 Task: Search one way flight ticket for 2 adults, 2 children, 2 infants in seat in first from Nome: Nome Airport to Laramie: Laramie Regional Airport on 5-3-2023. Choice of flights is Southwest. Number of bags: 1 checked bag. Outbound departure time preference is 9:00.
Action: Mouse moved to (285, 250)
Screenshot: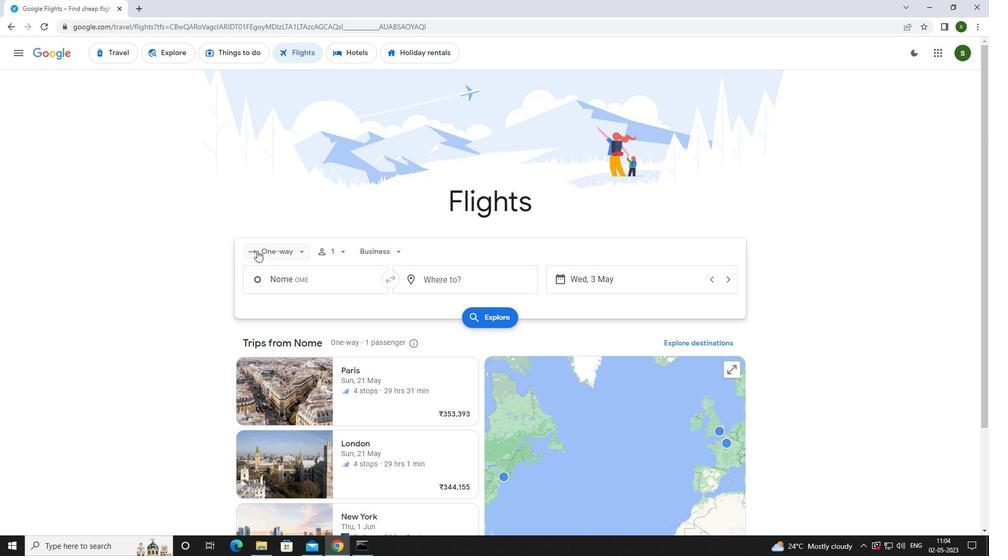 
Action: Mouse pressed left at (285, 250)
Screenshot: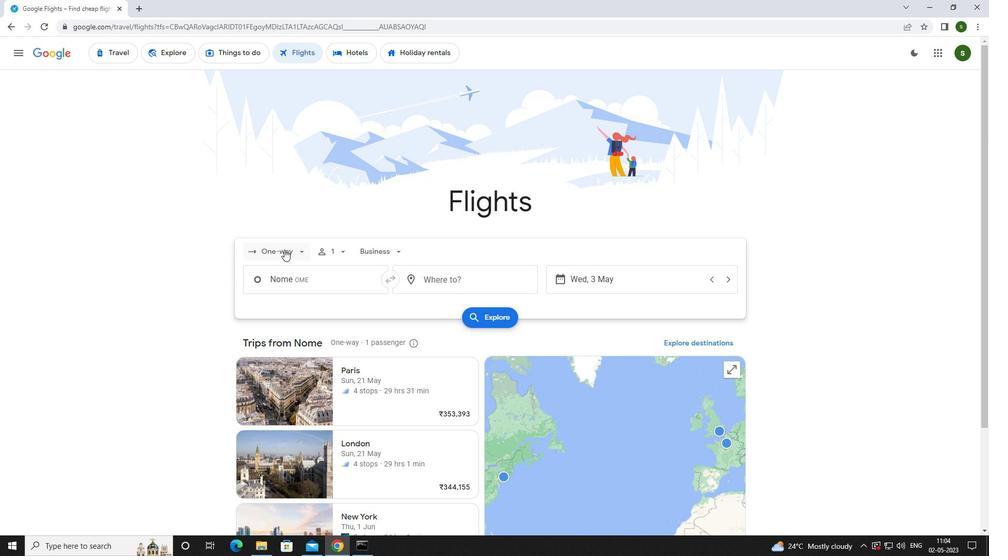 
Action: Mouse moved to (286, 299)
Screenshot: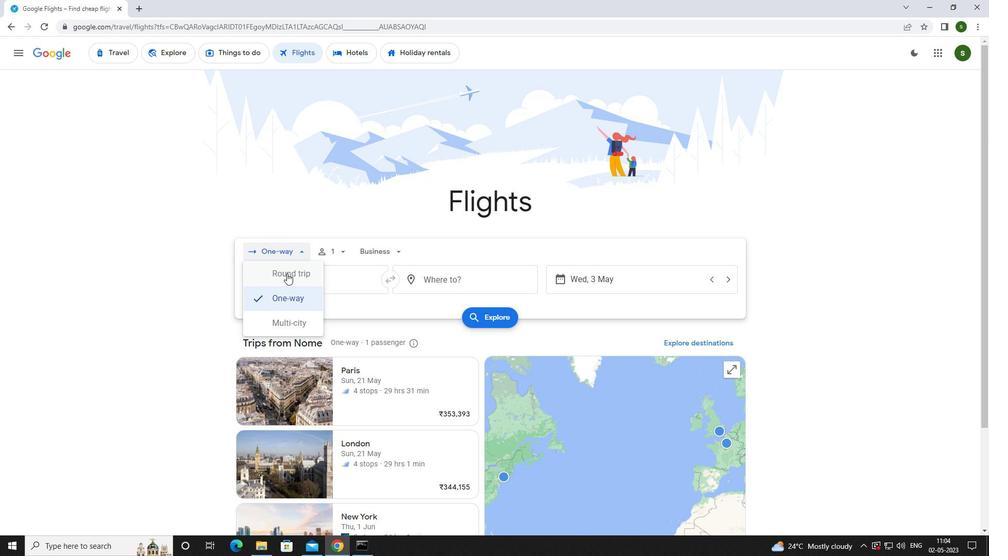 
Action: Mouse pressed left at (286, 299)
Screenshot: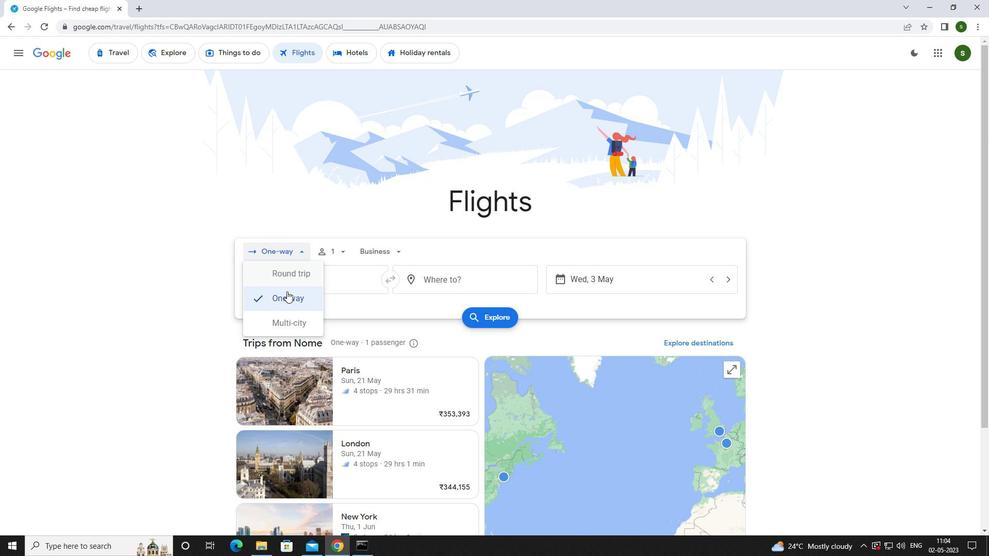 
Action: Mouse moved to (348, 256)
Screenshot: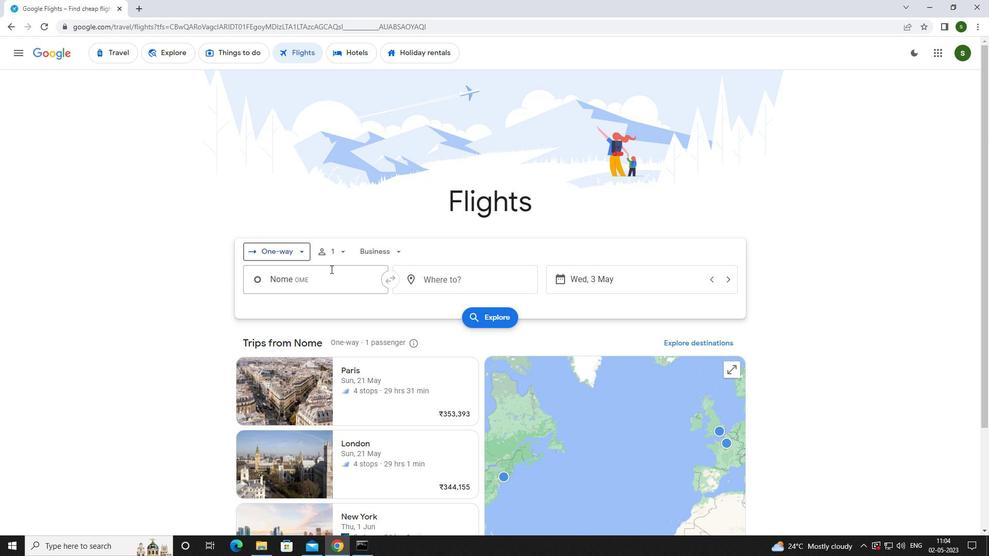 
Action: Mouse pressed left at (348, 256)
Screenshot: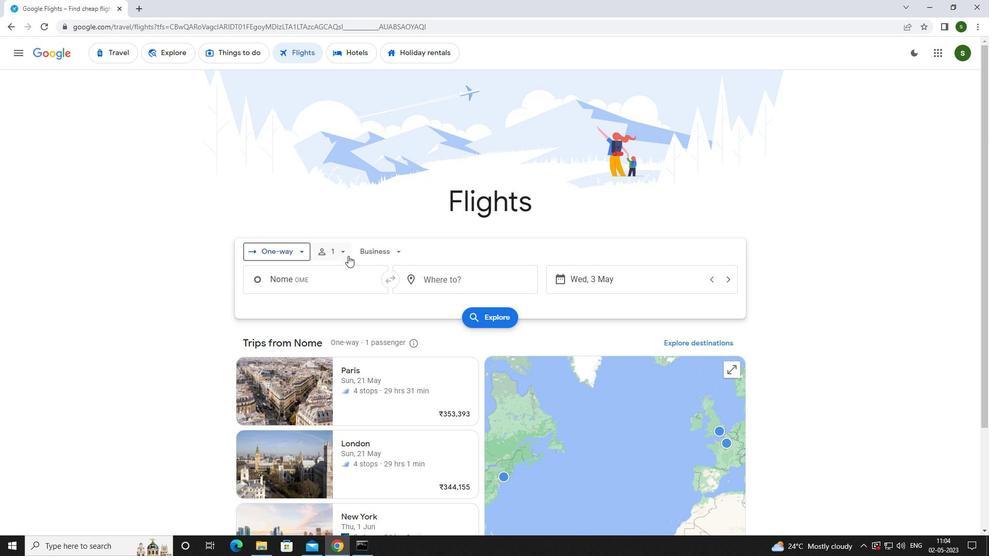 
Action: Mouse moved to (424, 280)
Screenshot: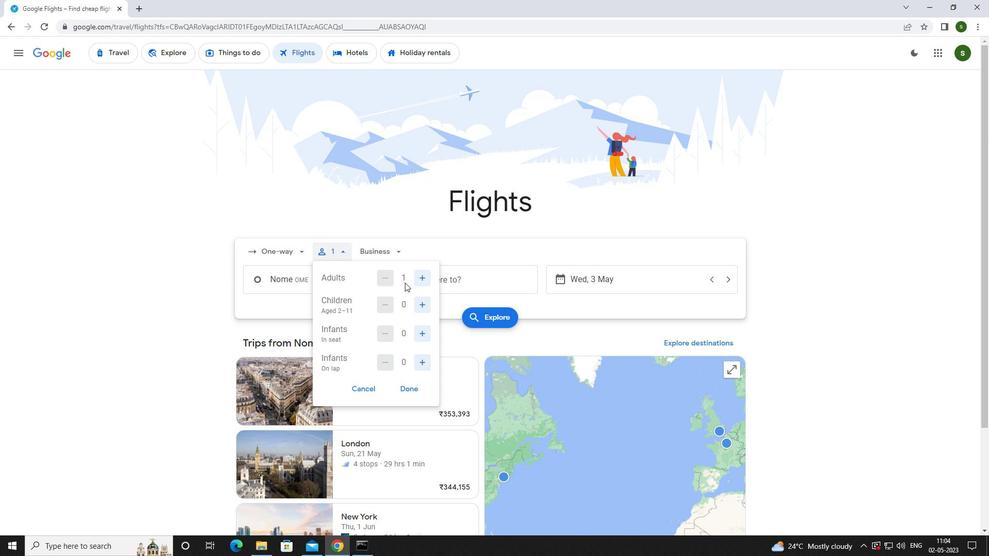
Action: Mouse pressed left at (424, 280)
Screenshot: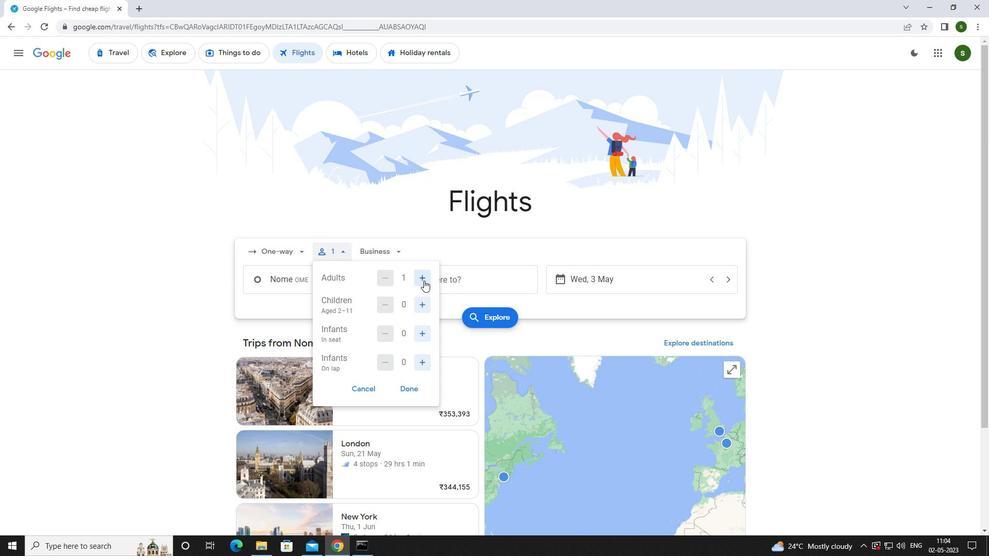 
Action: Mouse moved to (425, 305)
Screenshot: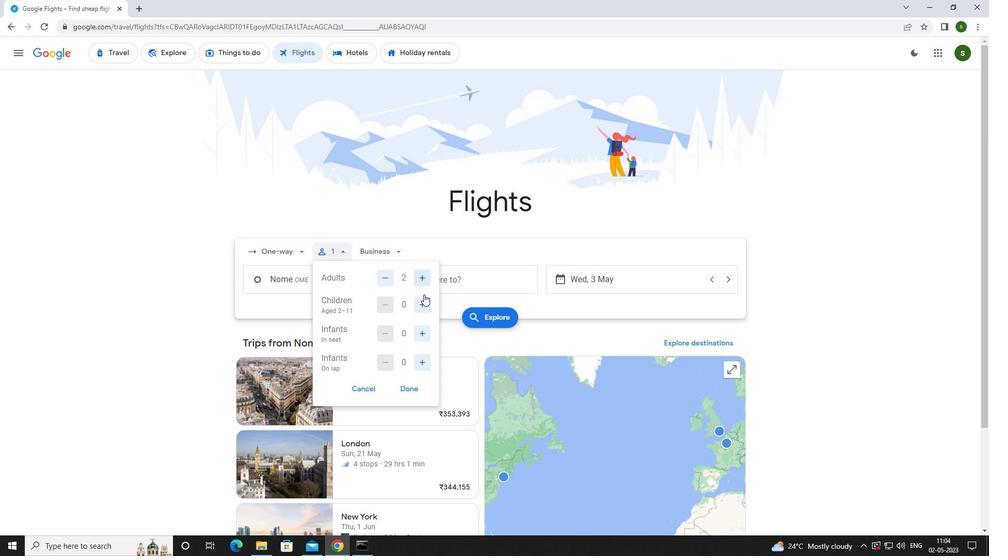 
Action: Mouse pressed left at (425, 305)
Screenshot: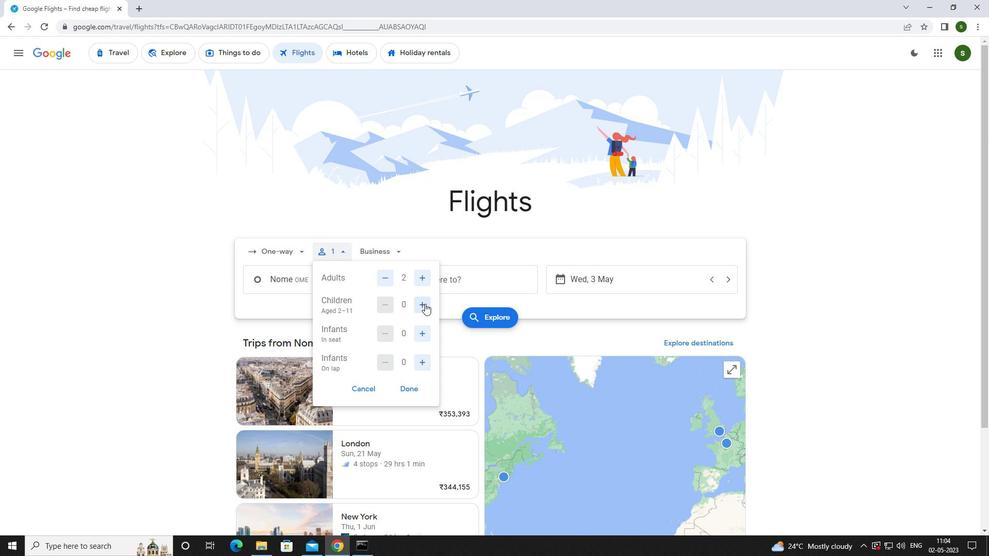 
Action: Mouse pressed left at (425, 305)
Screenshot: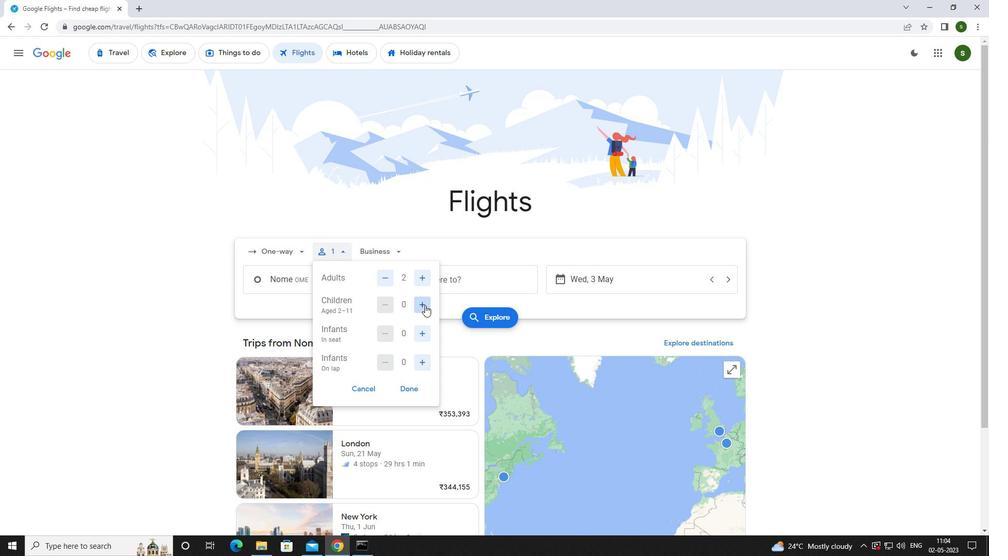 
Action: Mouse moved to (421, 331)
Screenshot: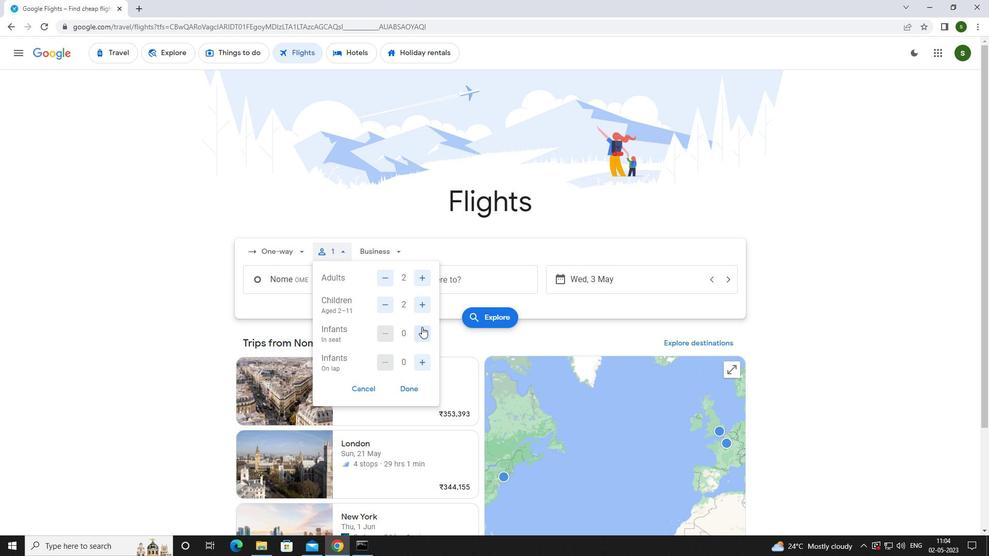 
Action: Mouse pressed left at (421, 331)
Screenshot: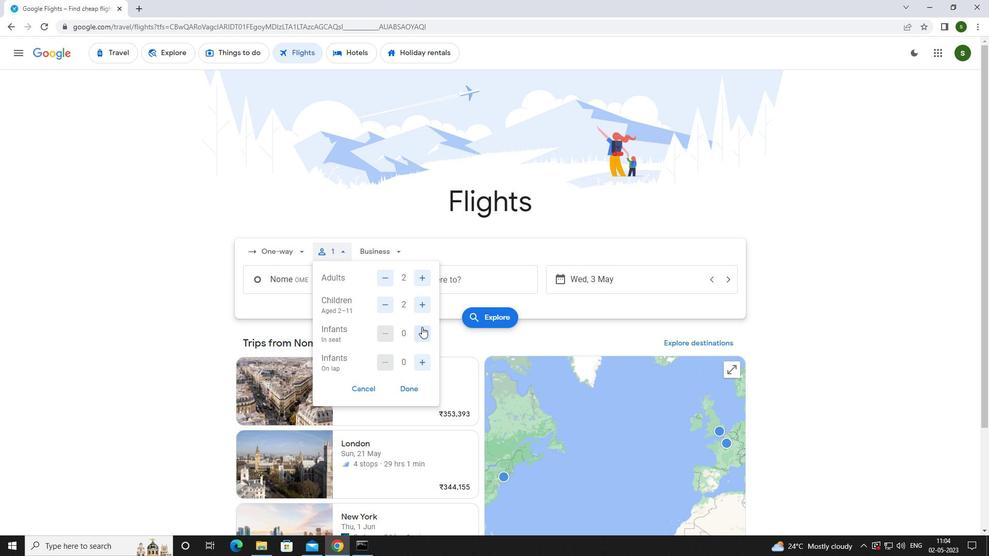 
Action: Mouse pressed left at (421, 331)
Screenshot: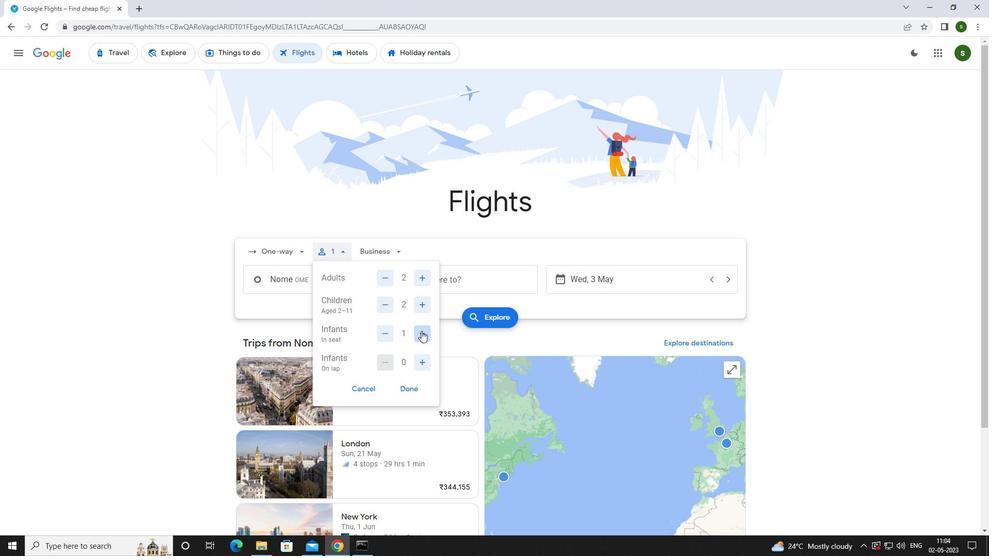 
Action: Mouse moved to (375, 247)
Screenshot: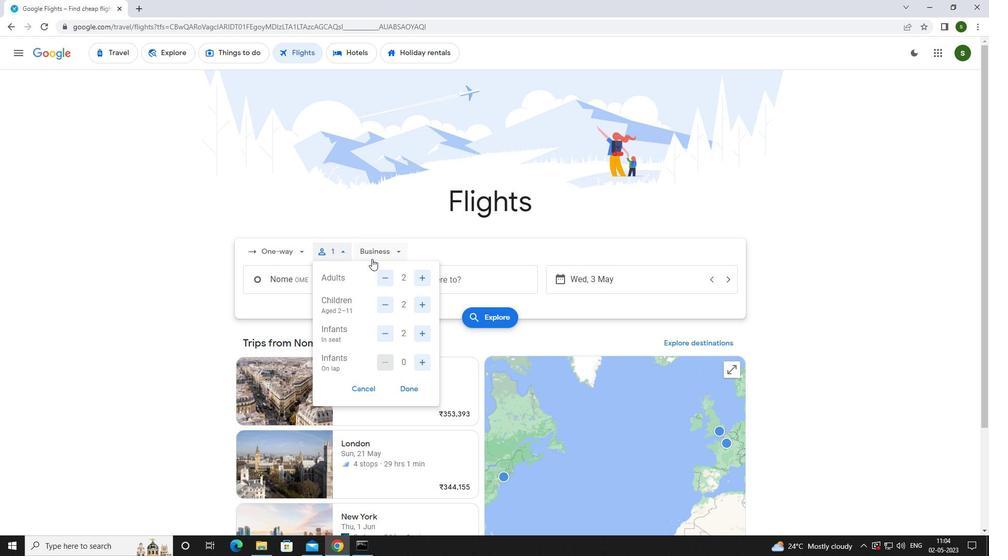 
Action: Mouse pressed left at (375, 247)
Screenshot: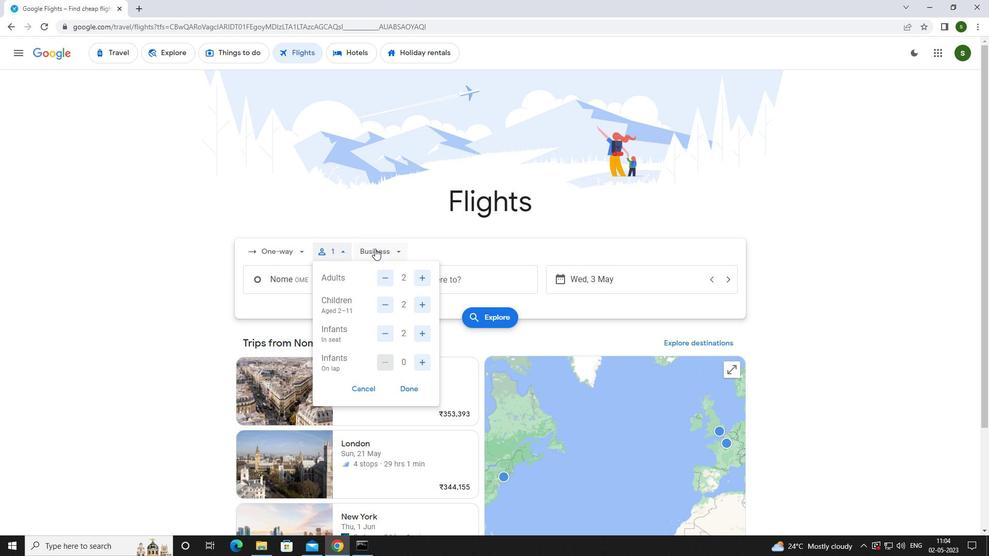 
Action: Mouse moved to (394, 345)
Screenshot: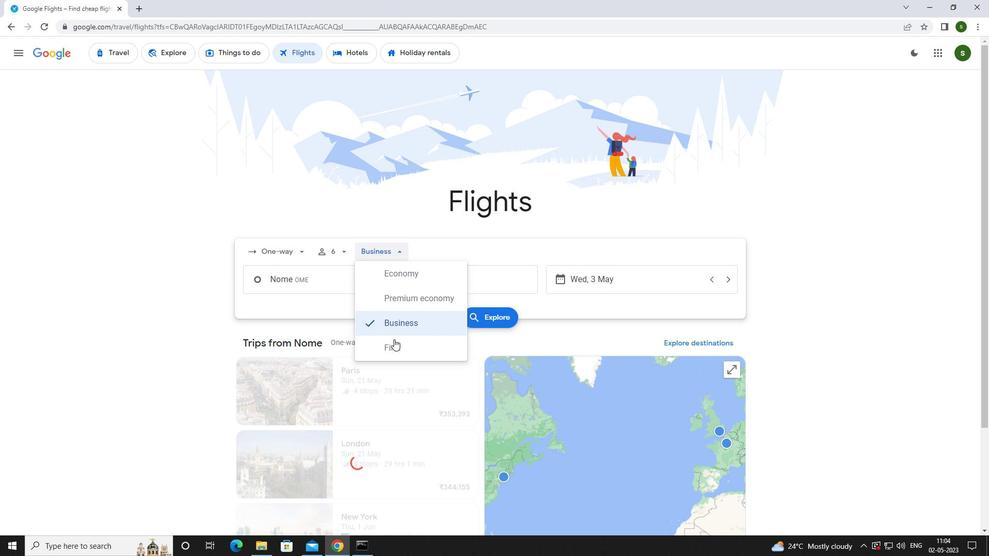 
Action: Mouse pressed left at (394, 345)
Screenshot: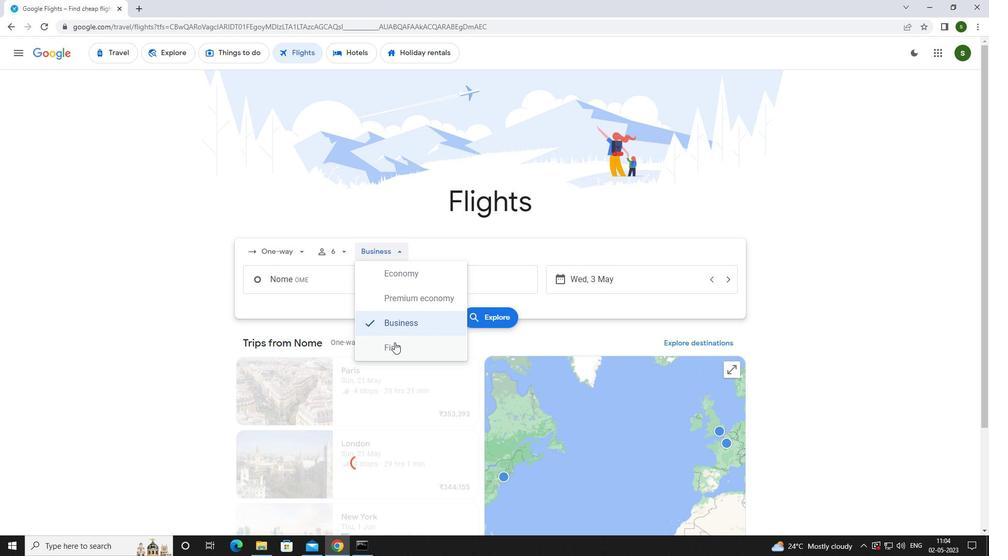 
Action: Mouse moved to (332, 283)
Screenshot: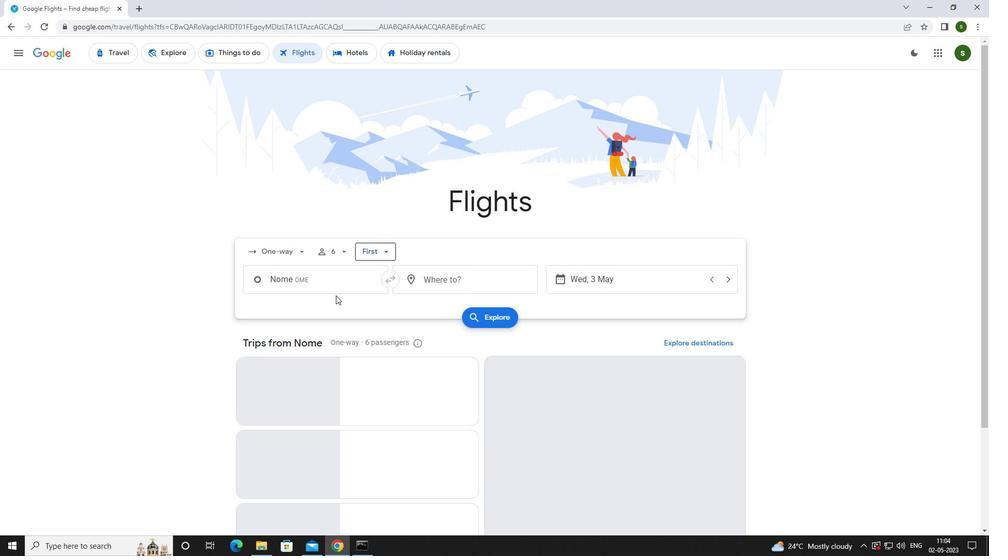 
Action: Mouse pressed left at (332, 283)
Screenshot: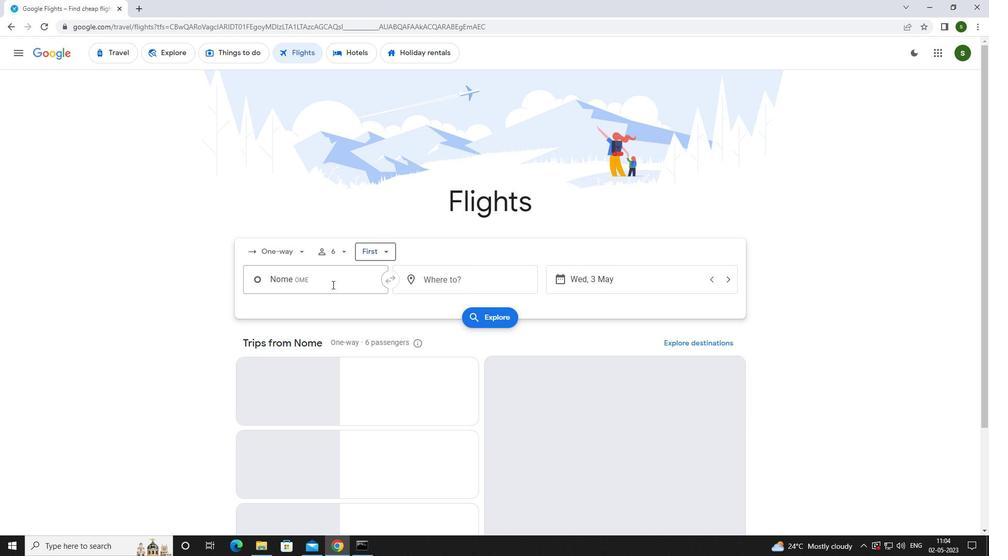 
Action: Key pressed <Key.caps_lock>n<Key.caps_lock>ome<Key.space>
Screenshot: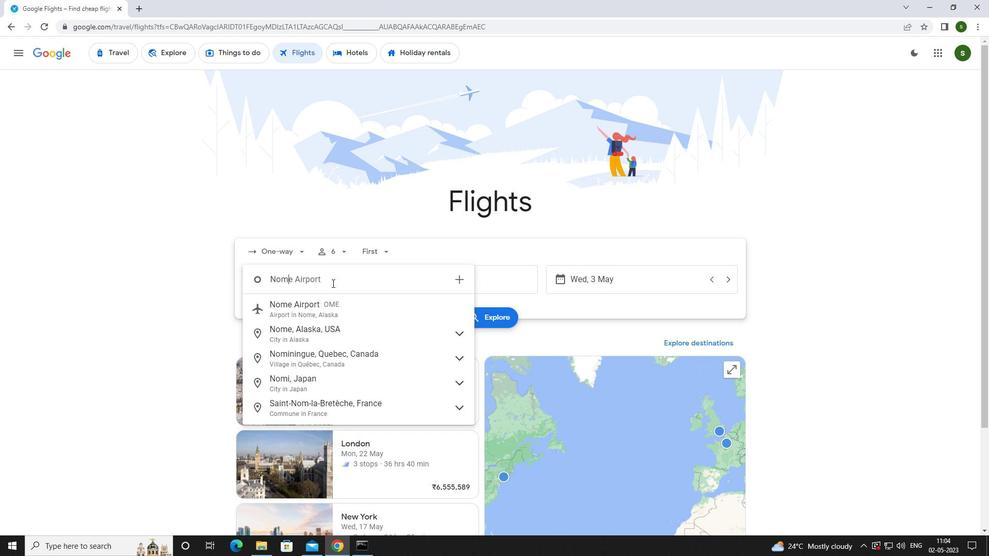 
Action: Mouse moved to (332, 307)
Screenshot: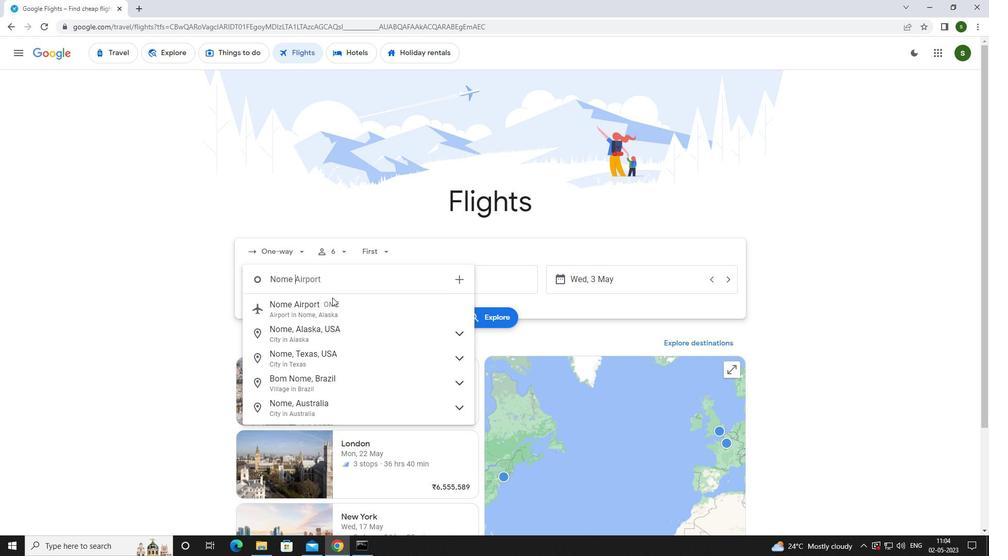 
Action: Mouse pressed left at (332, 307)
Screenshot: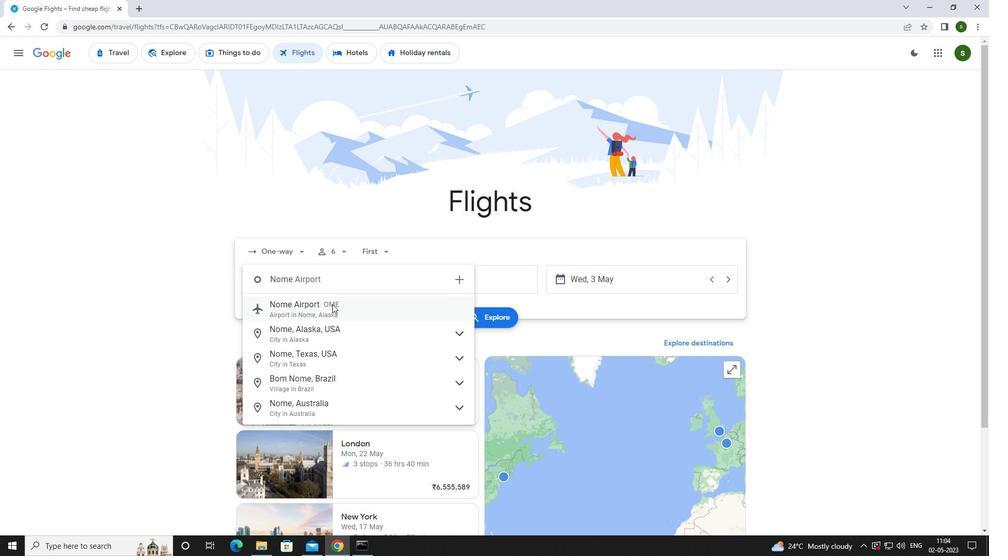 
Action: Mouse moved to (469, 278)
Screenshot: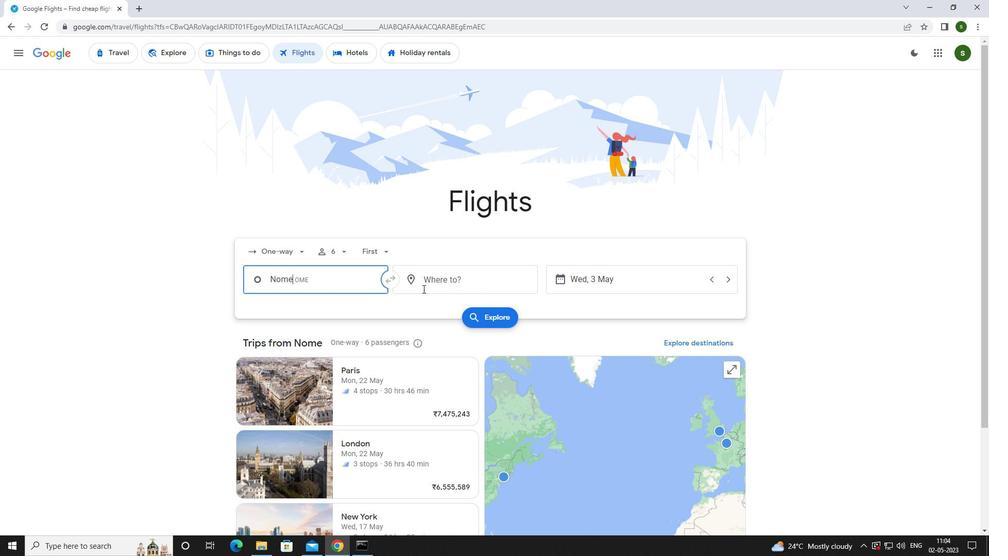 
Action: Mouse pressed left at (469, 278)
Screenshot: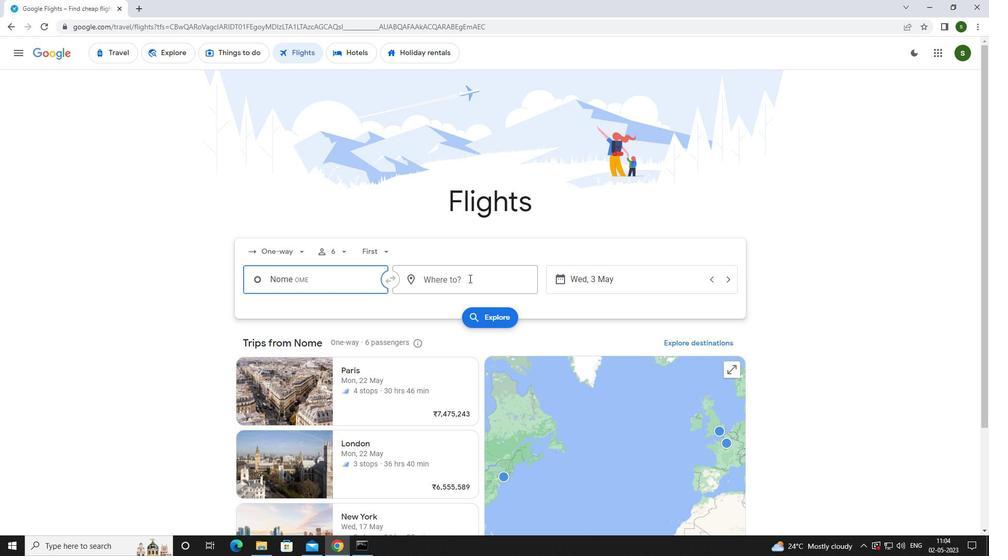
Action: Key pressed <Key.caps_lock>l<Key.caps_lock>aramie
Screenshot: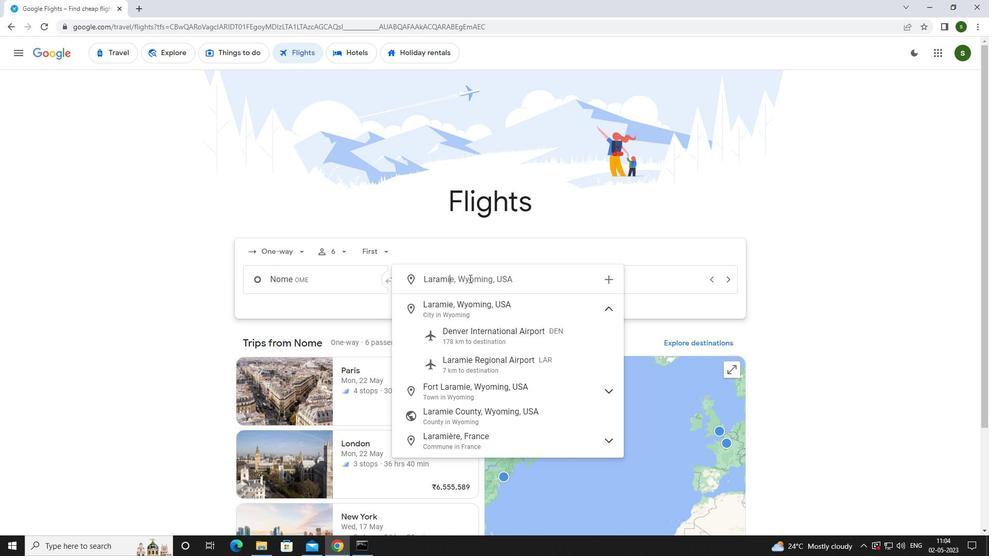 
Action: Mouse moved to (477, 360)
Screenshot: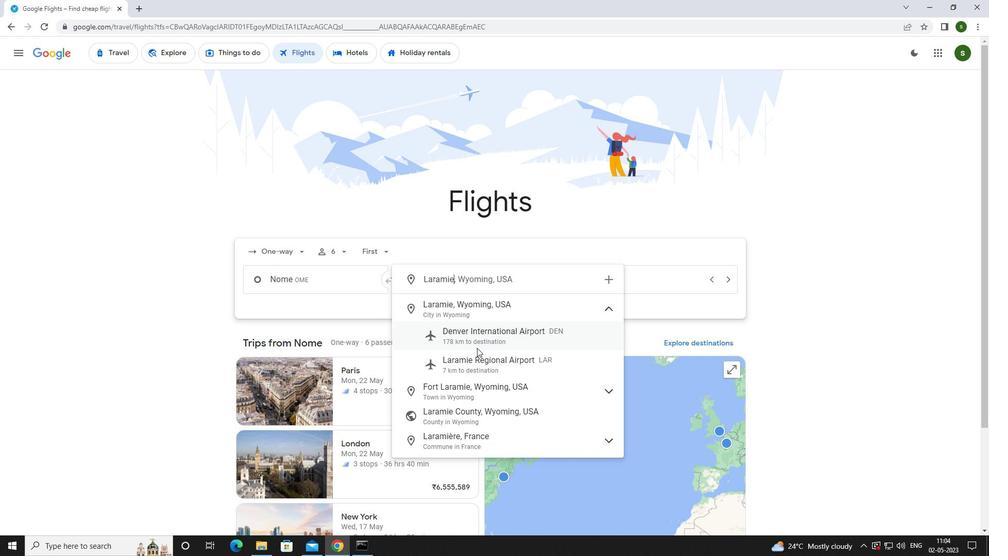 
Action: Mouse pressed left at (477, 360)
Screenshot: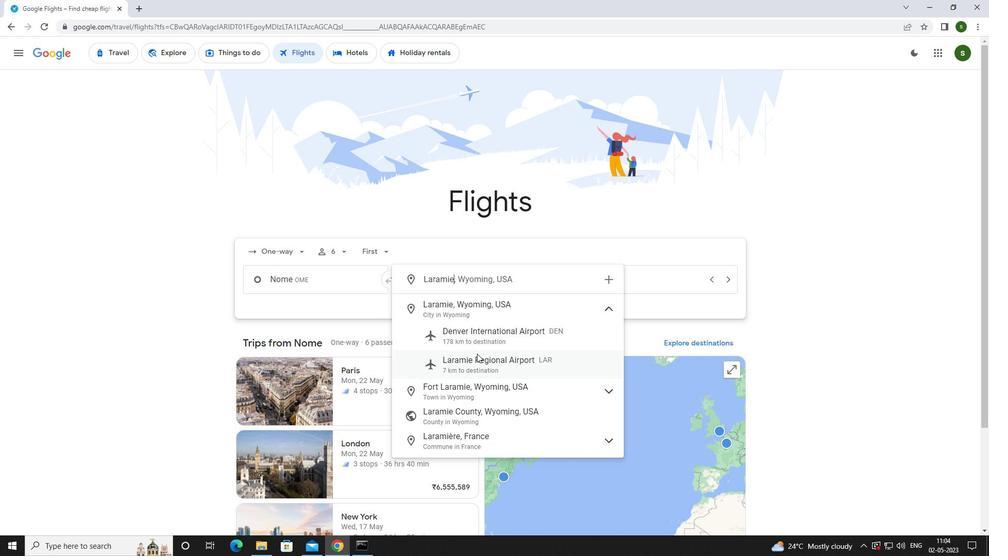 
Action: Mouse moved to (638, 280)
Screenshot: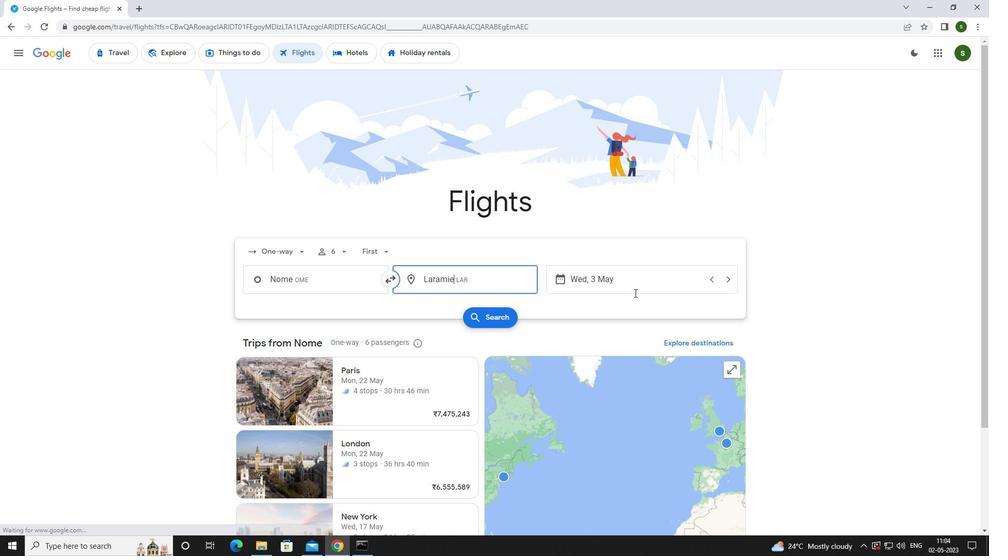 
Action: Mouse pressed left at (638, 280)
Screenshot: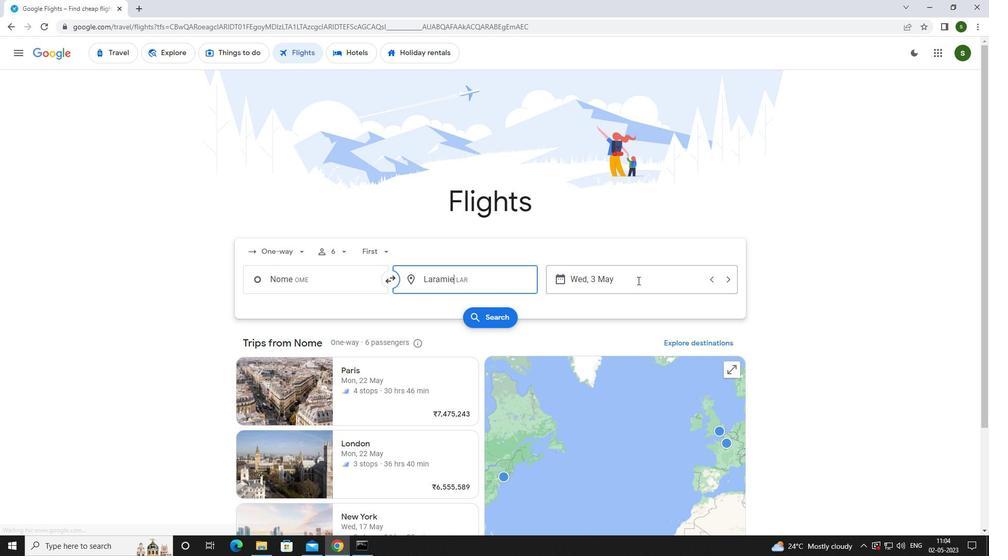 
Action: Mouse moved to (452, 350)
Screenshot: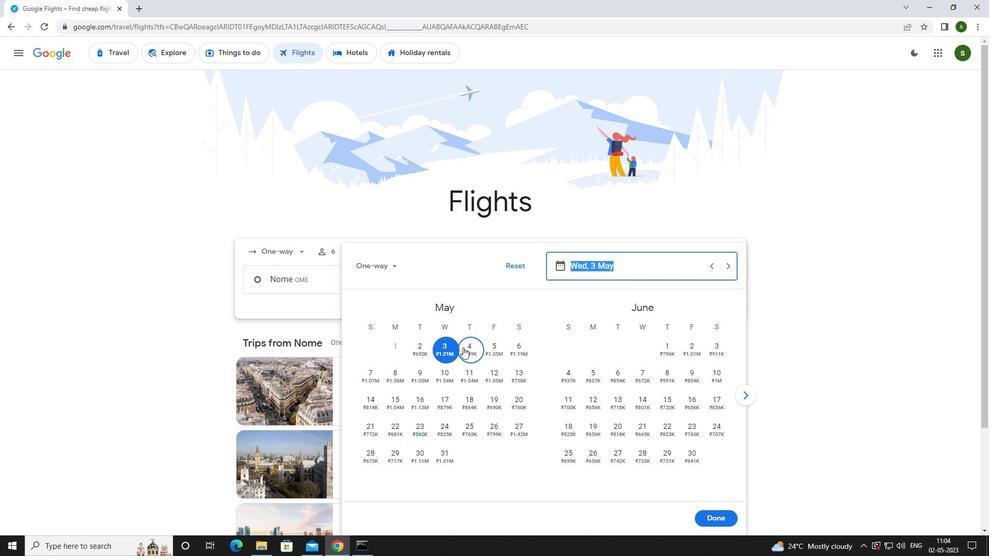 
Action: Mouse pressed left at (452, 350)
Screenshot: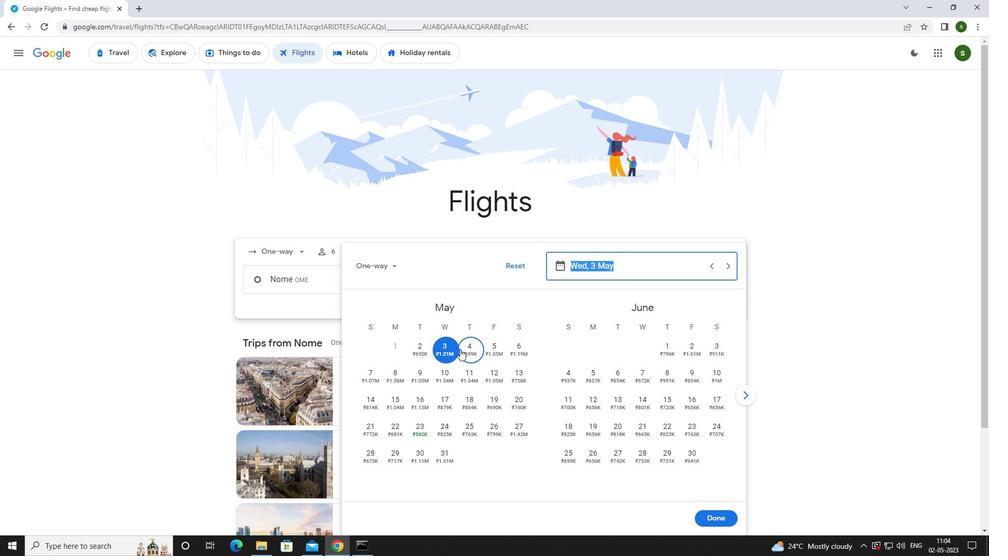 
Action: Mouse moved to (715, 522)
Screenshot: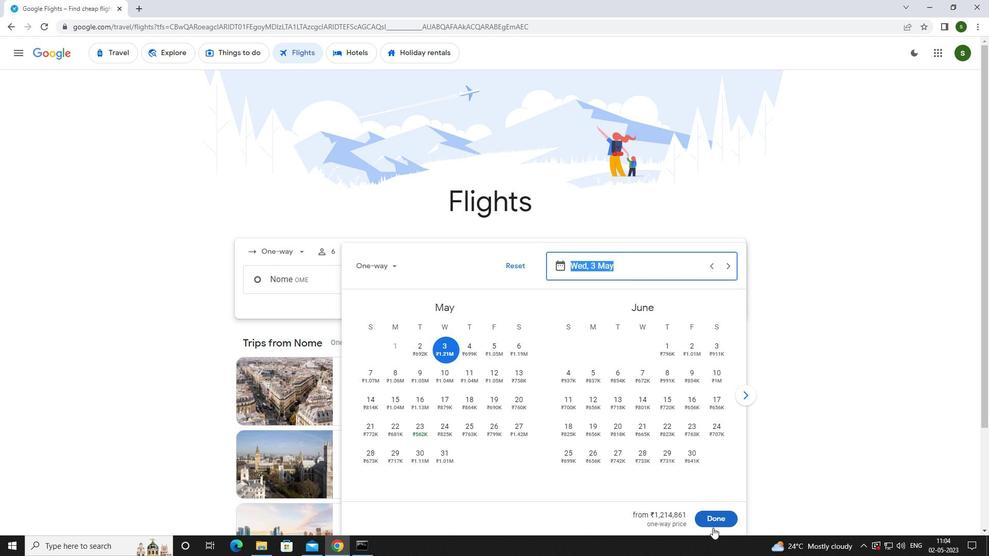 
Action: Mouse pressed left at (715, 522)
Screenshot: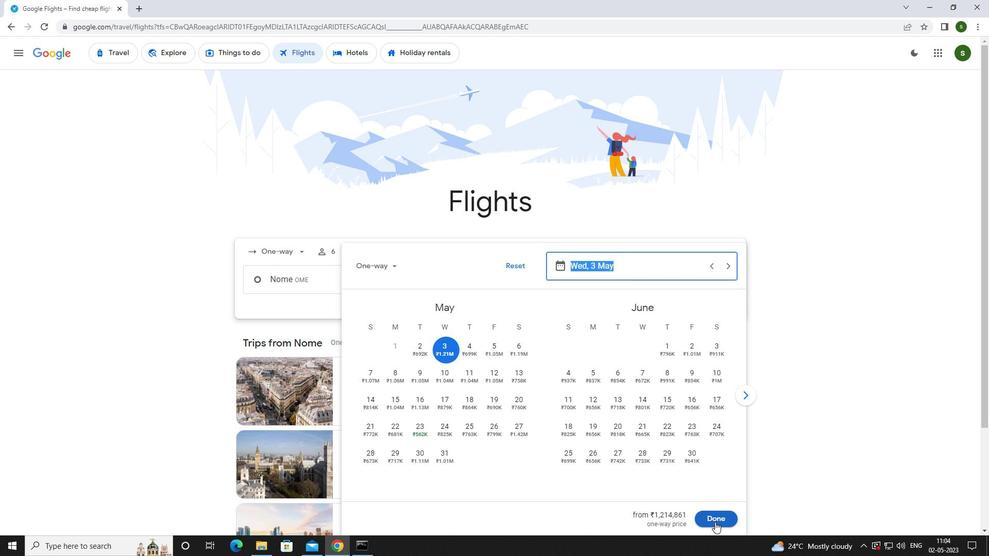 
Action: Mouse moved to (507, 319)
Screenshot: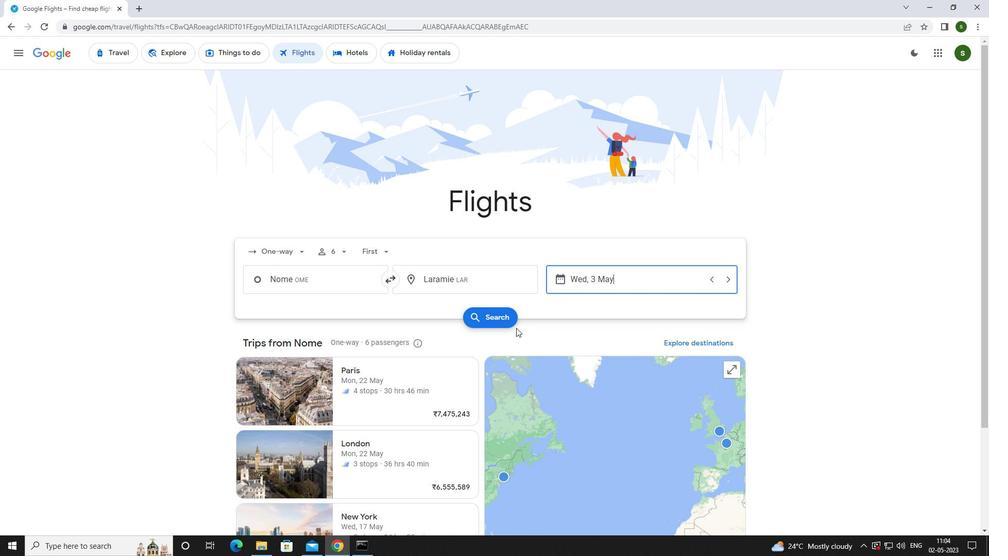 
Action: Mouse pressed left at (507, 319)
Screenshot: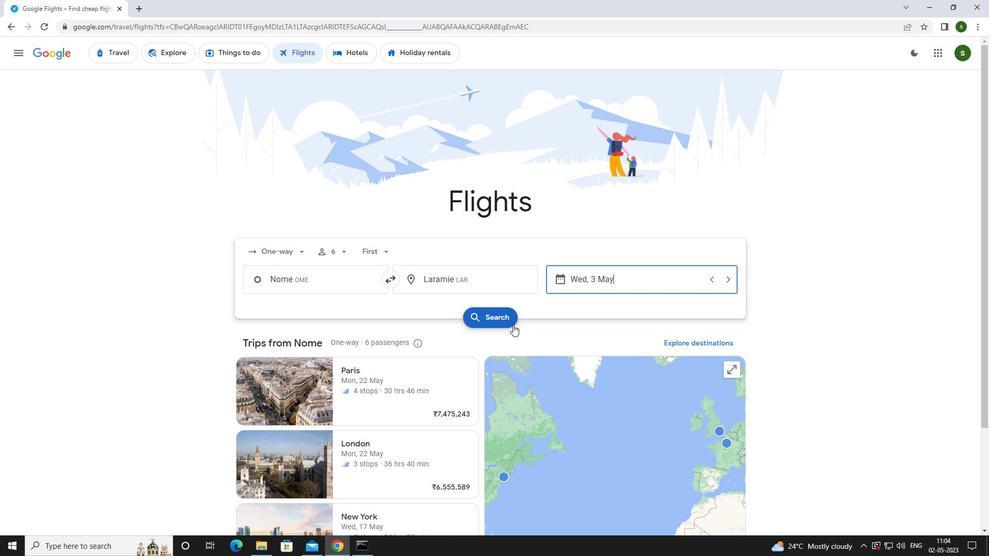 
Action: Mouse moved to (262, 141)
Screenshot: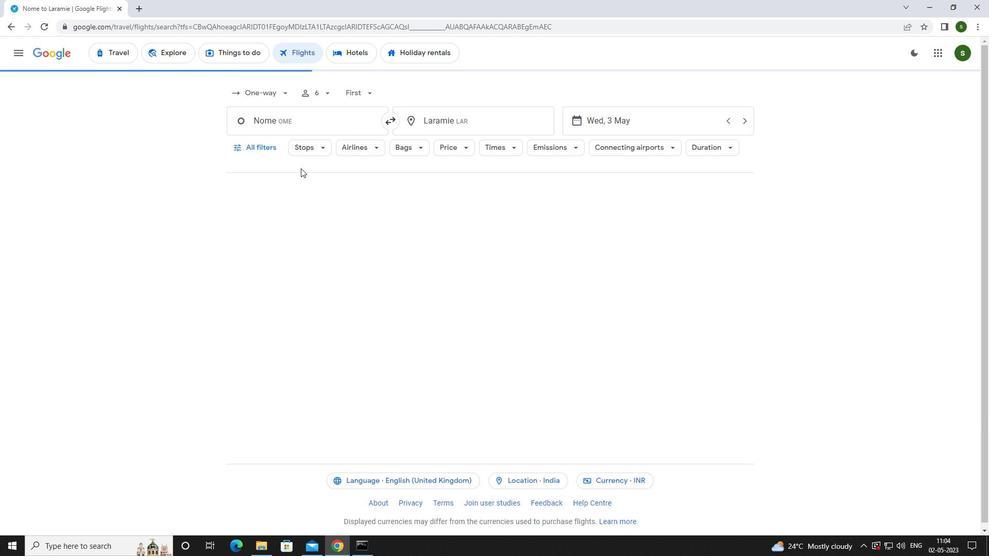 
Action: Mouse pressed left at (262, 141)
Screenshot: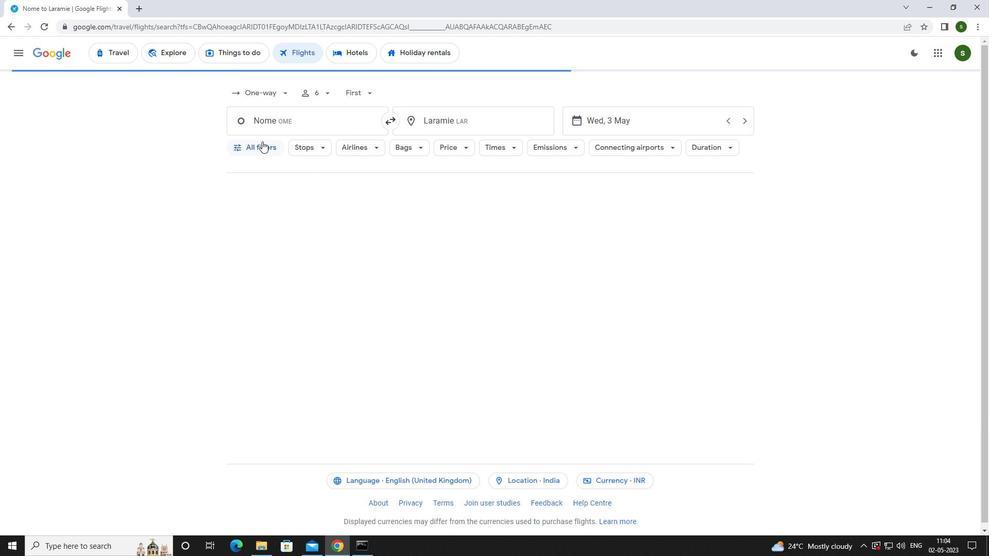 
Action: Mouse moved to (380, 368)
Screenshot: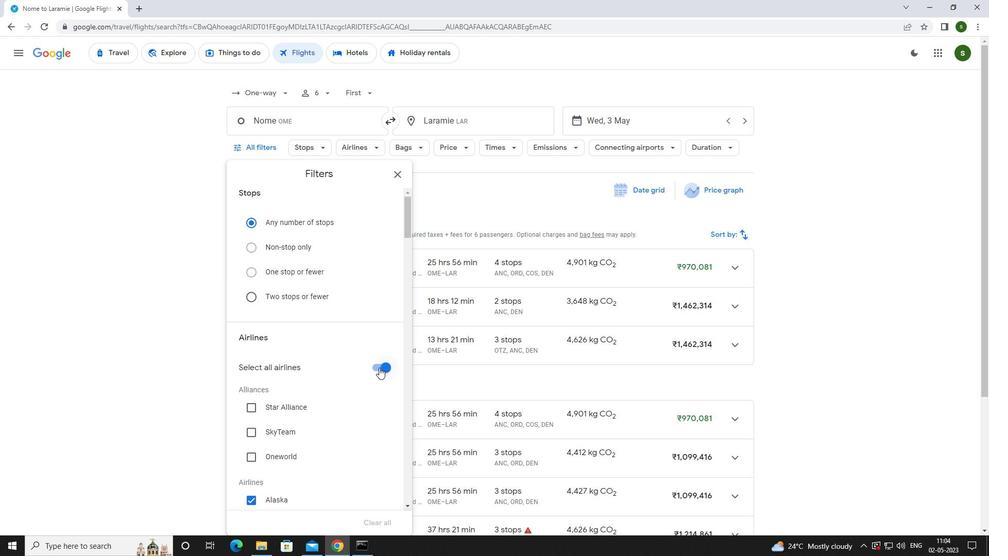 
Action: Mouse pressed left at (380, 368)
Screenshot: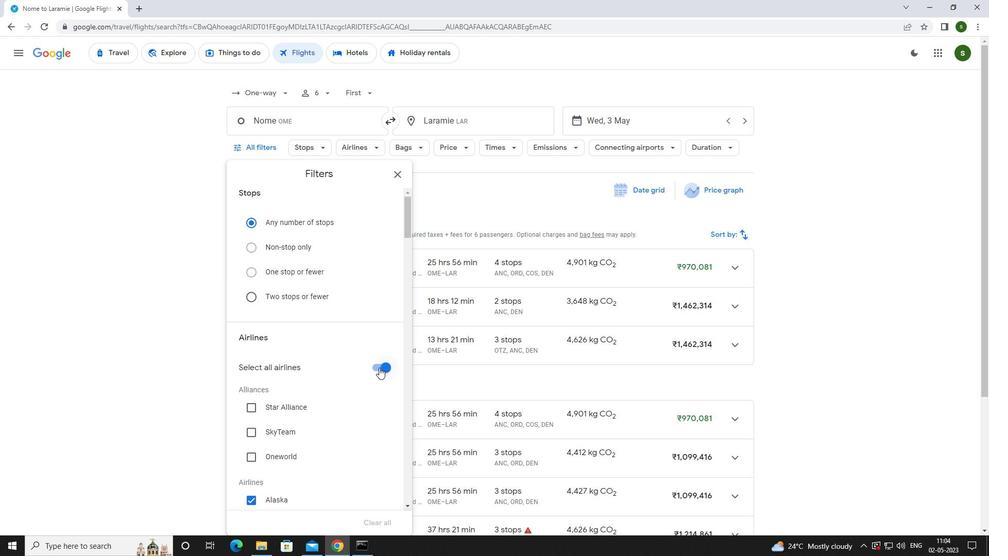 
Action: Mouse moved to (367, 327)
Screenshot: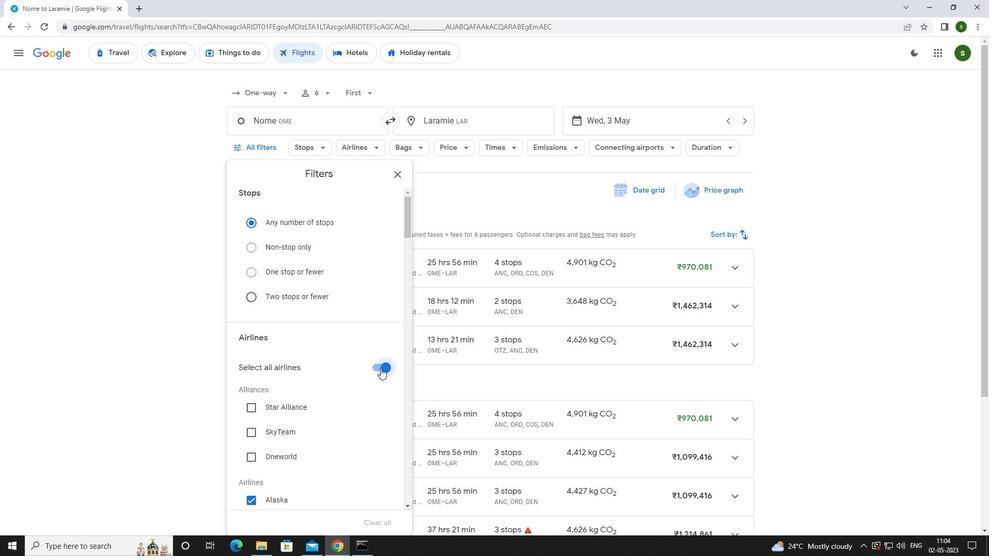 
Action: Mouse scrolled (367, 326) with delta (0, 0)
Screenshot: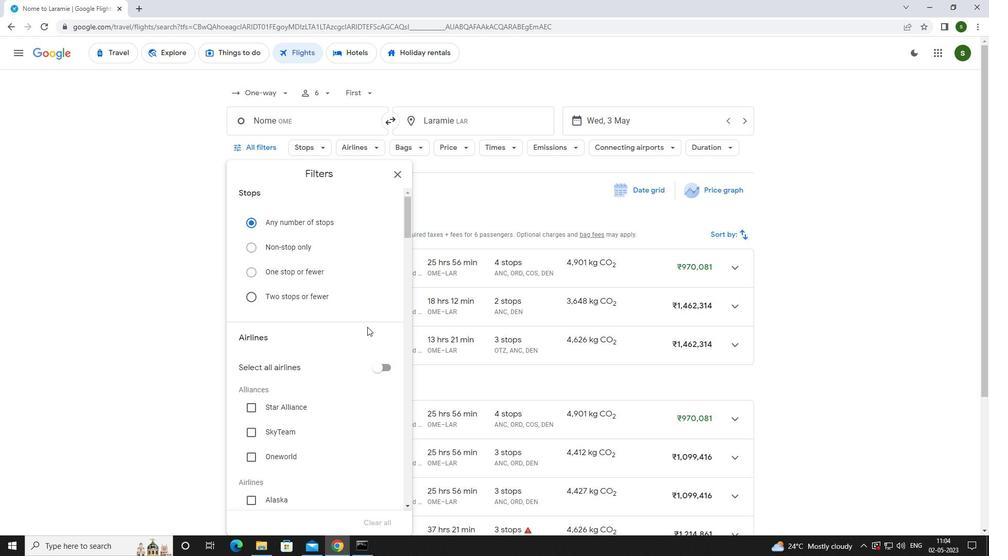 
Action: Mouse scrolled (367, 326) with delta (0, 0)
Screenshot: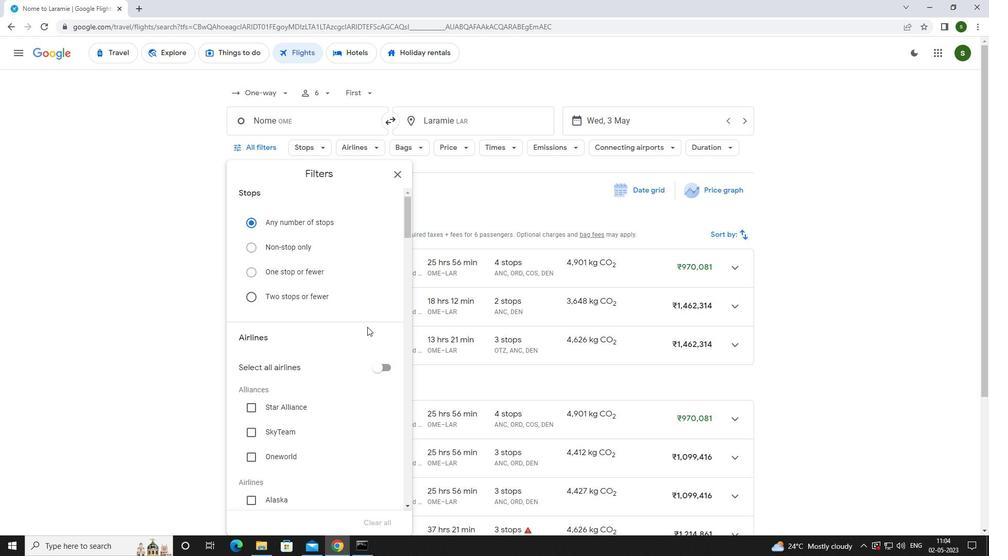 
Action: Mouse scrolled (367, 326) with delta (0, 0)
Screenshot: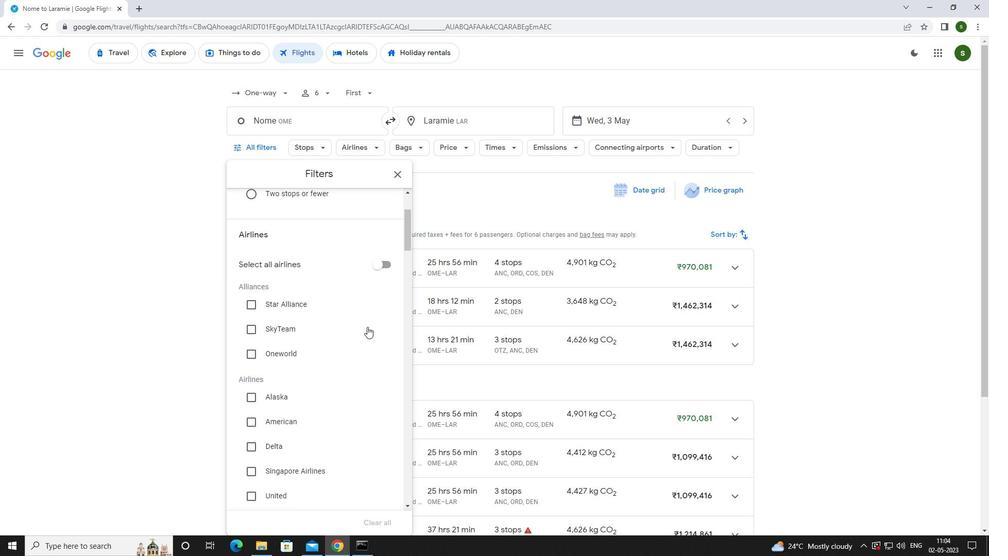 
Action: Mouse scrolled (367, 326) with delta (0, 0)
Screenshot: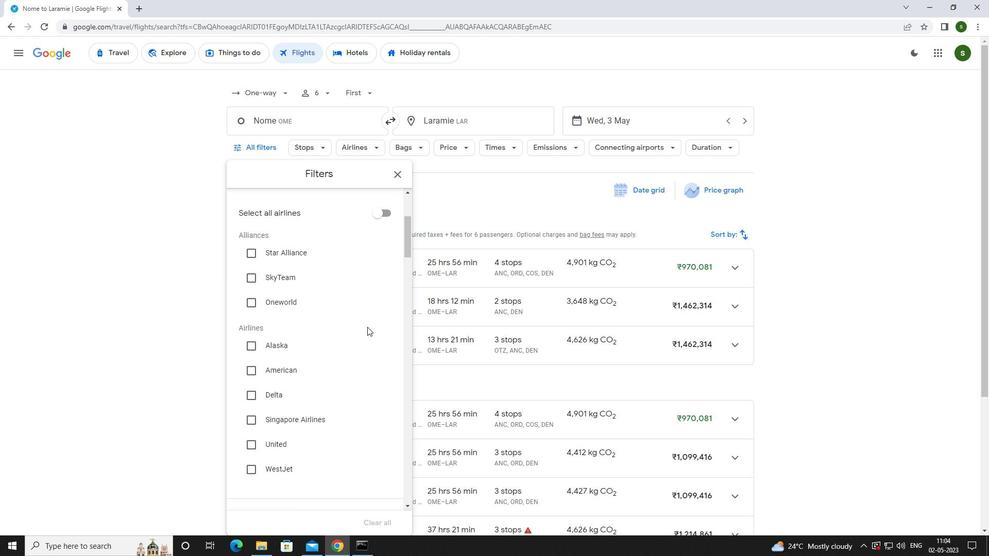 
Action: Mouse scrolled (367, 326) with delta (0, 0)
Screenshot: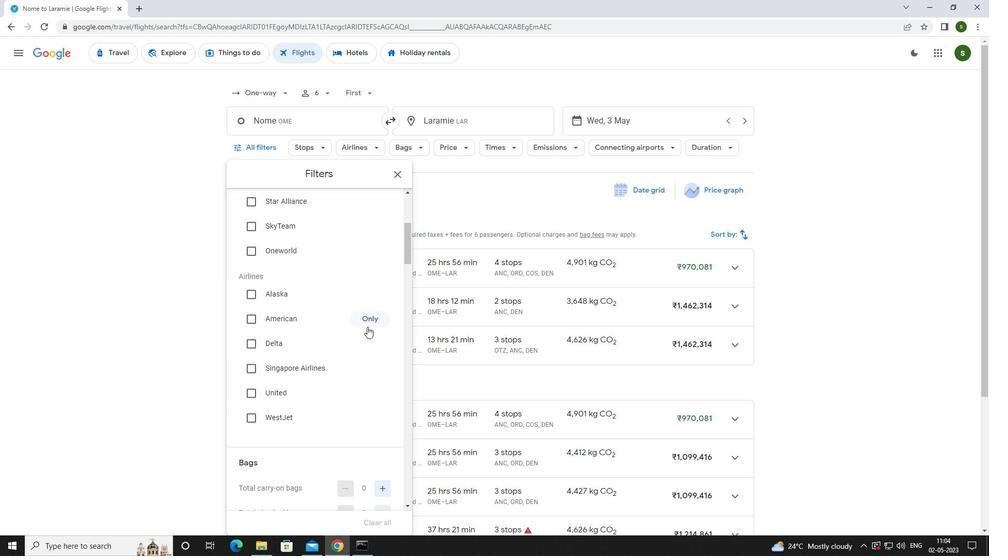 
Action: Mouse scrolled (367, 326) with delta (0, 0)
Screenshot: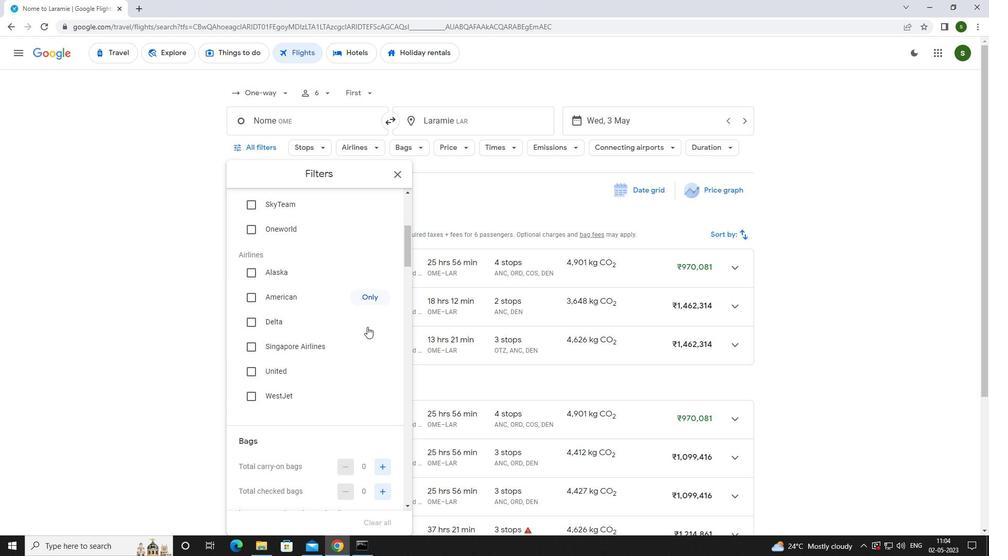 
Action: Mouse scrolled (367, 326) with delta (0, 0)
Screenshot: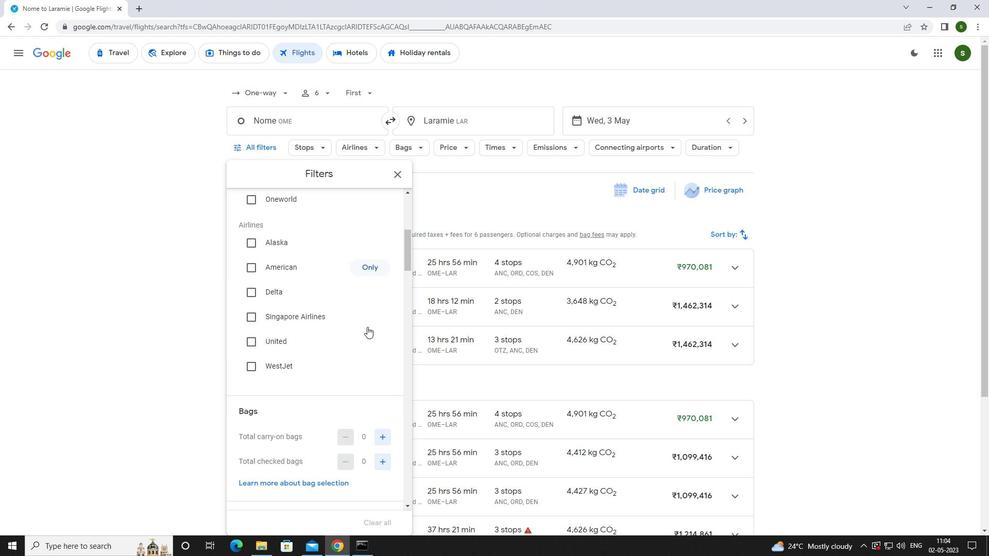 
Action: Mouse moved to (385, 358)
Screenshot: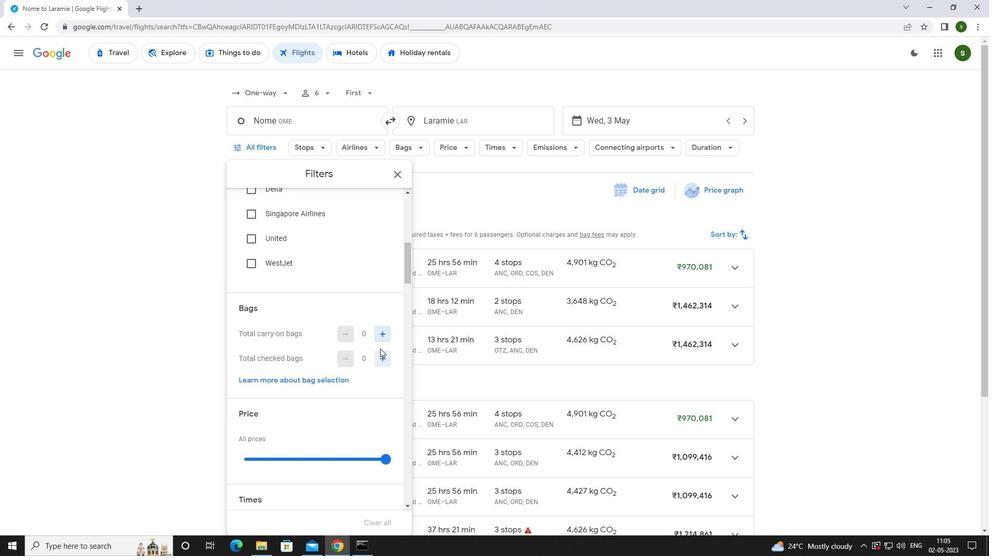 
Action: Mouse pressed left at (385, 358)
Screenshot: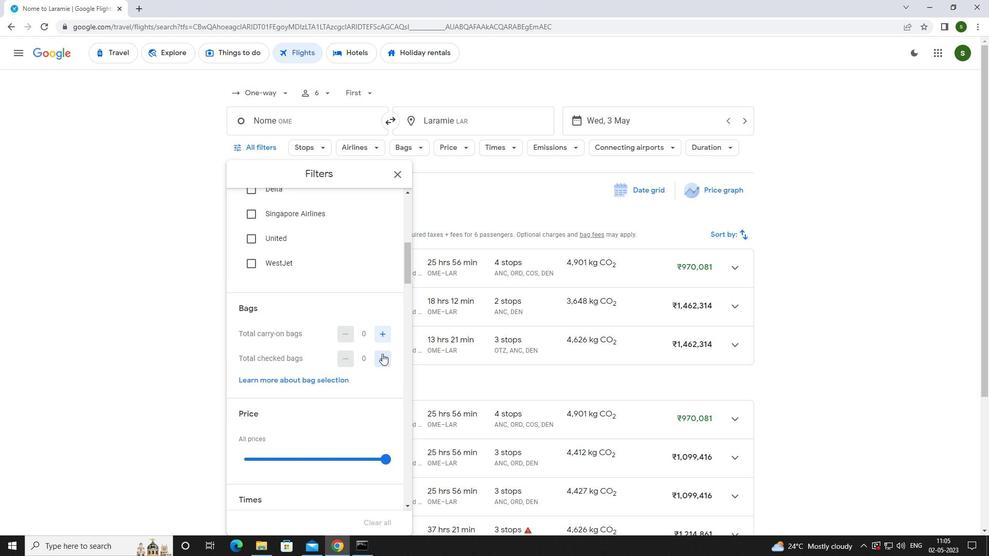 
Action: Mouse scrolled (385, 358) with delta (0, 0)
Screenshot: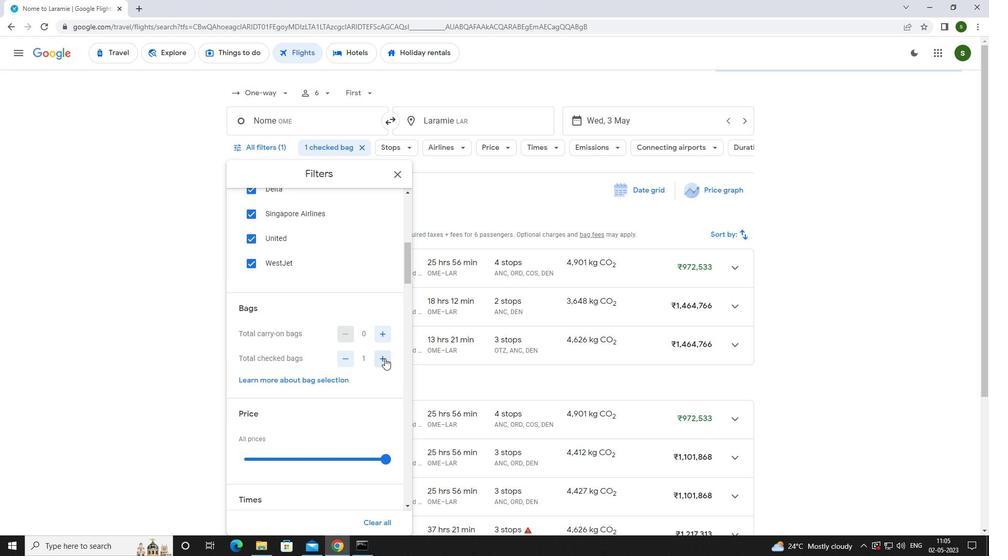 
Action: Mouse moved to (321, 368)
Screenshot: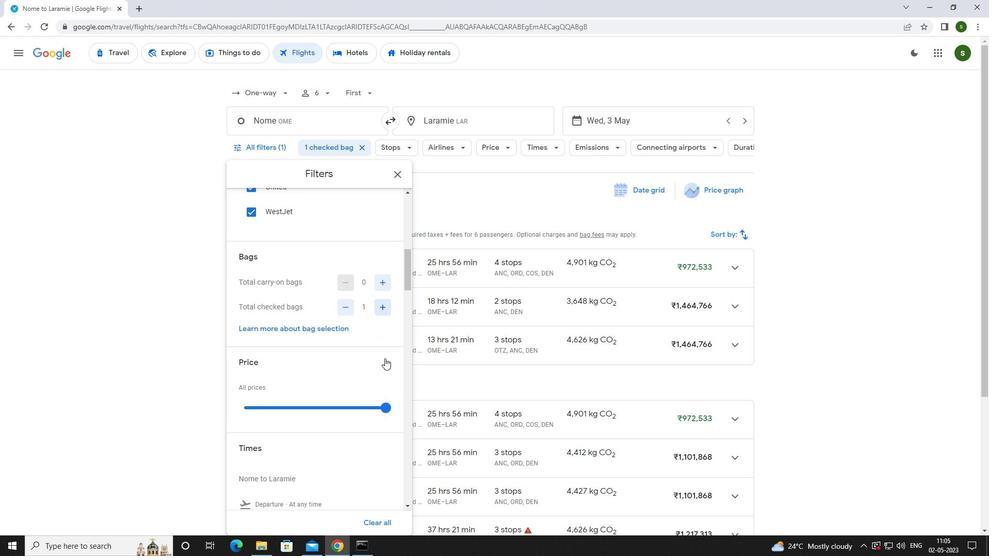 
Action: Mouse scrolled (321, 367) with delta (0, 0)
Screenshot: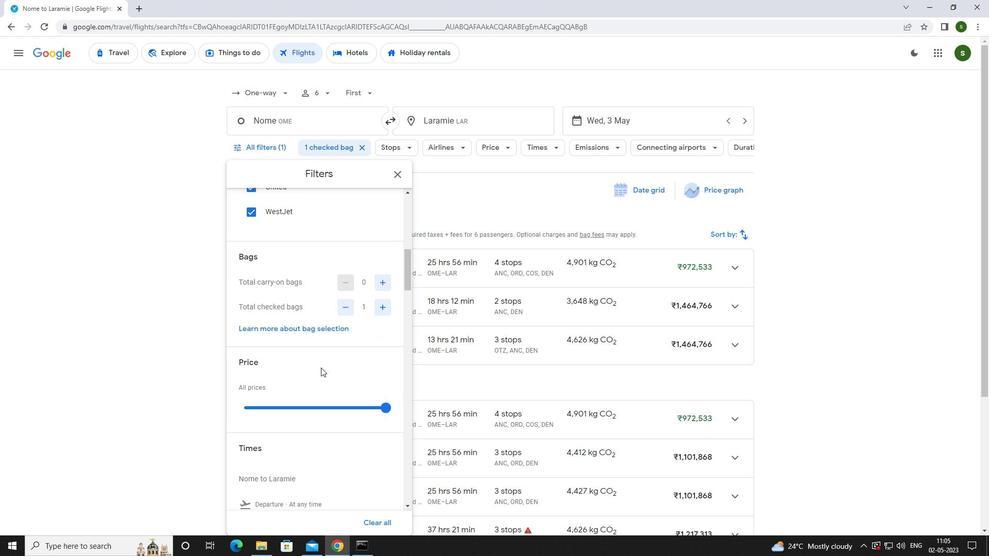 
Action: Mouse scrolled (321, 367) with delta (0, 0)
Screenshot: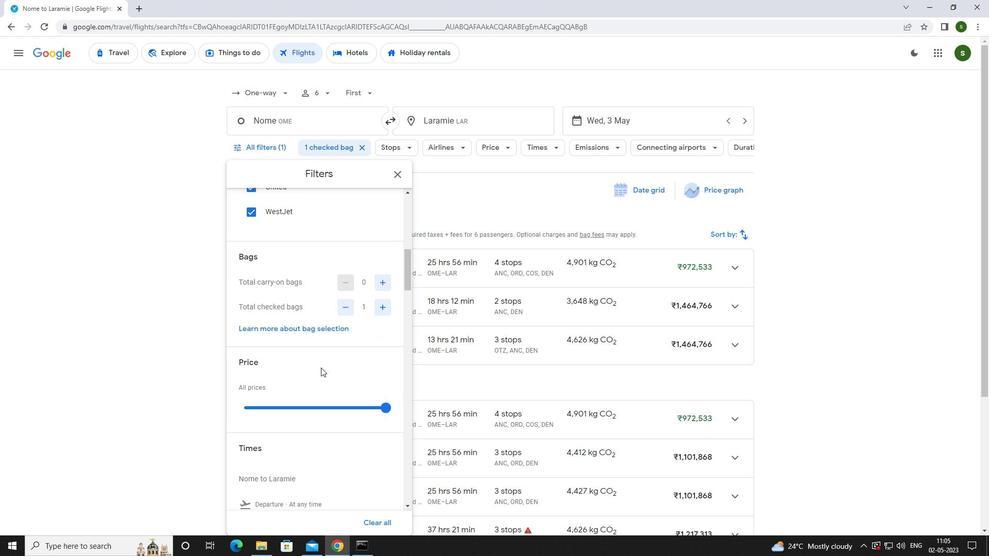 
Action: Mouse moved to (239, 418)
Screenshot: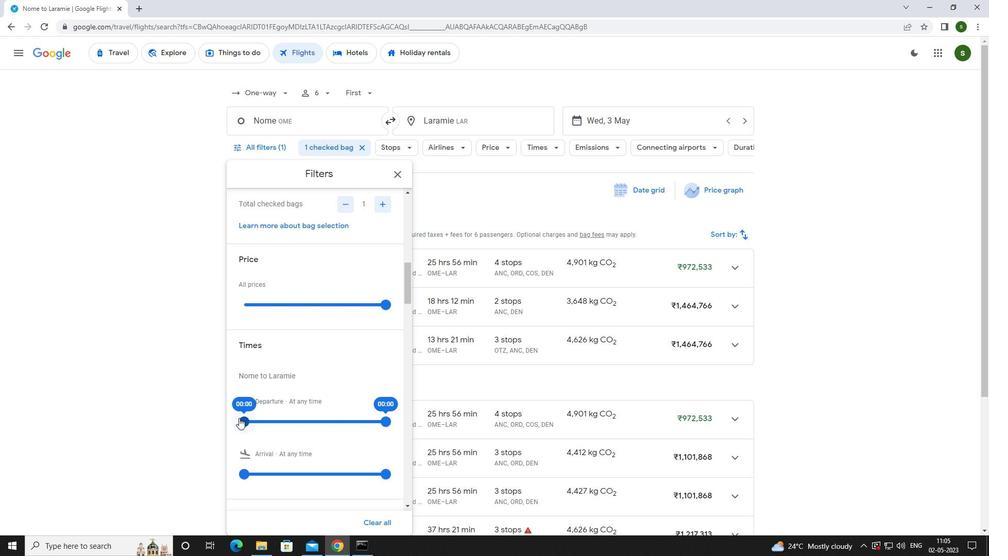
Action: Mouse pressed left at (239, 418)
Screenshot: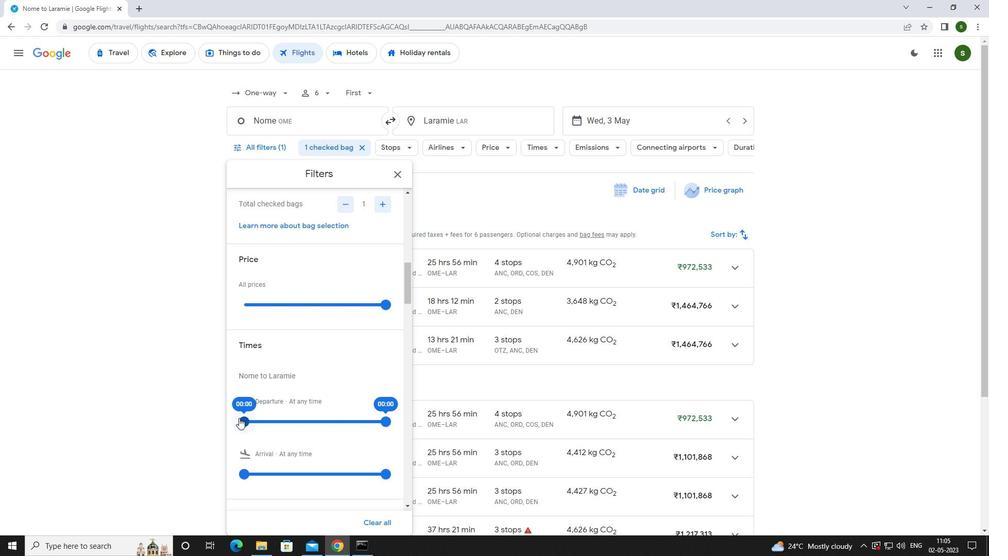 
Action: Mouse moved to (812, 284)
Screenshot: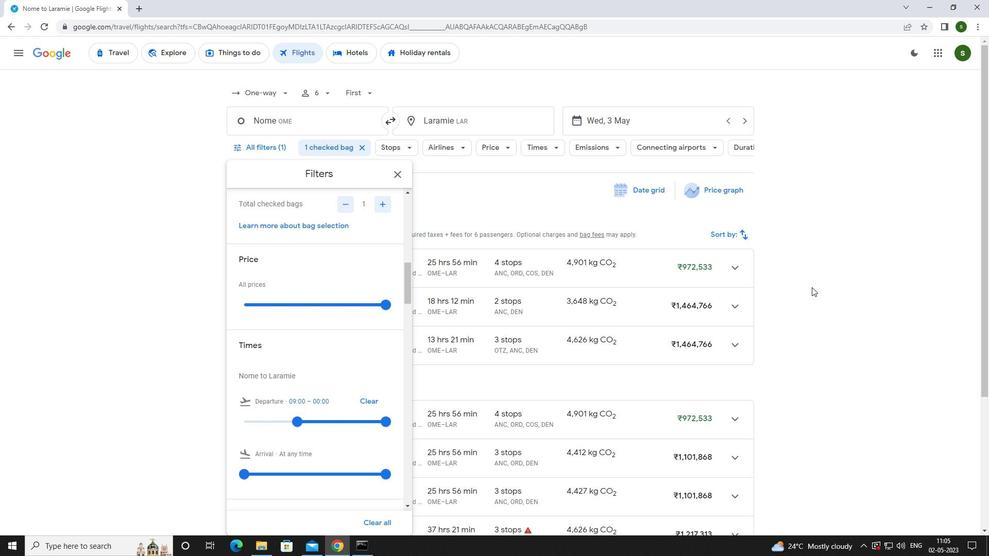 
Action: Mouse pressed left at (812, 284)
Screenshot: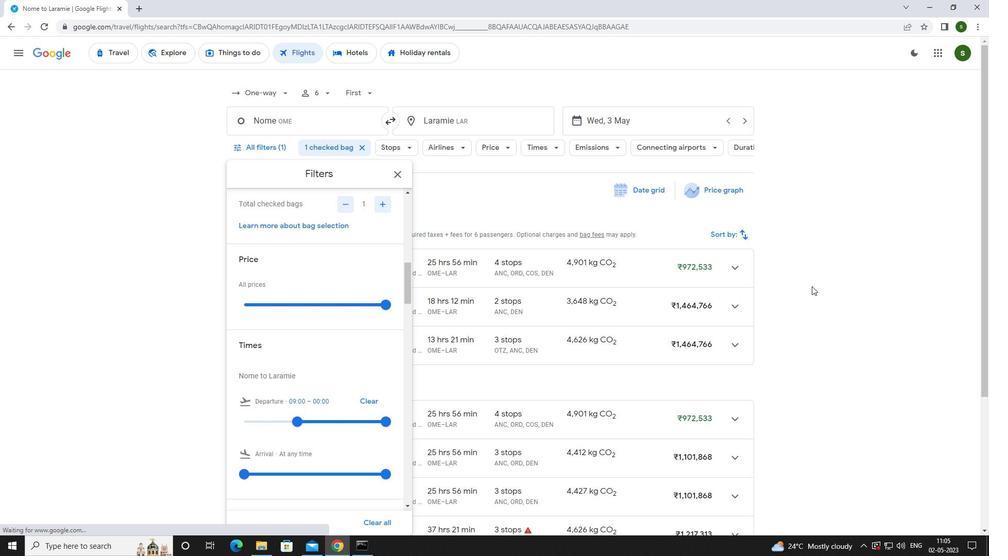 
